 Task: Add Indigo Wild Sea Salt Zum Mist to the cart.
Action: Mouse moved to (277, 154)
Screenshot: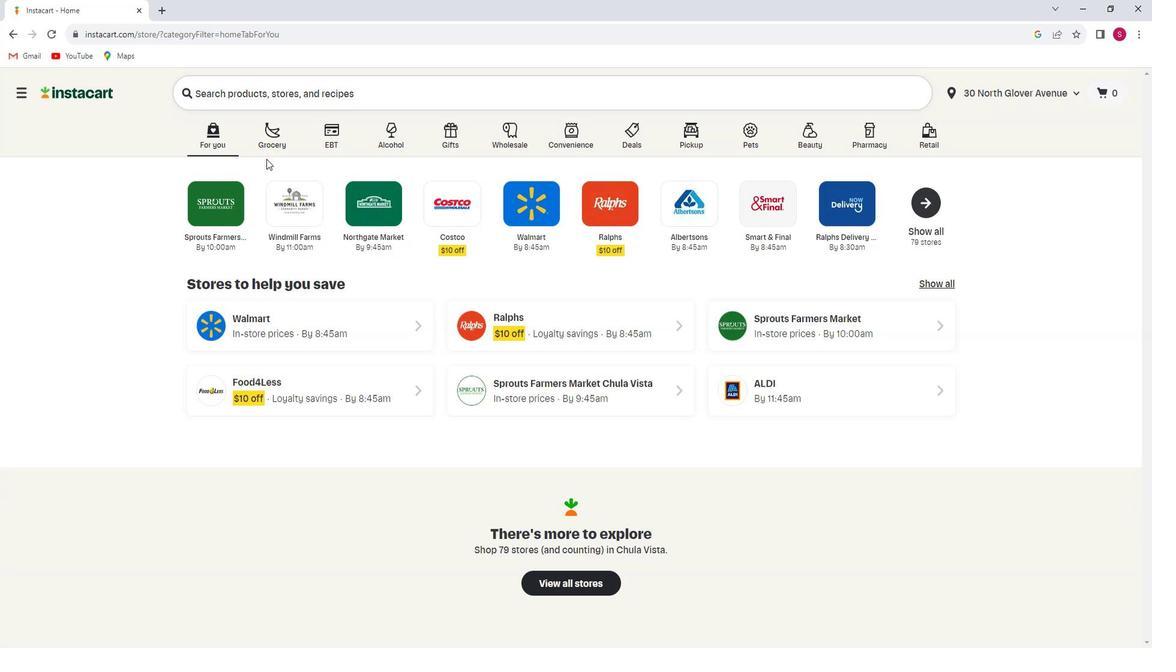 
Action: Mouse pressed left at (277, 154)
Screenshot: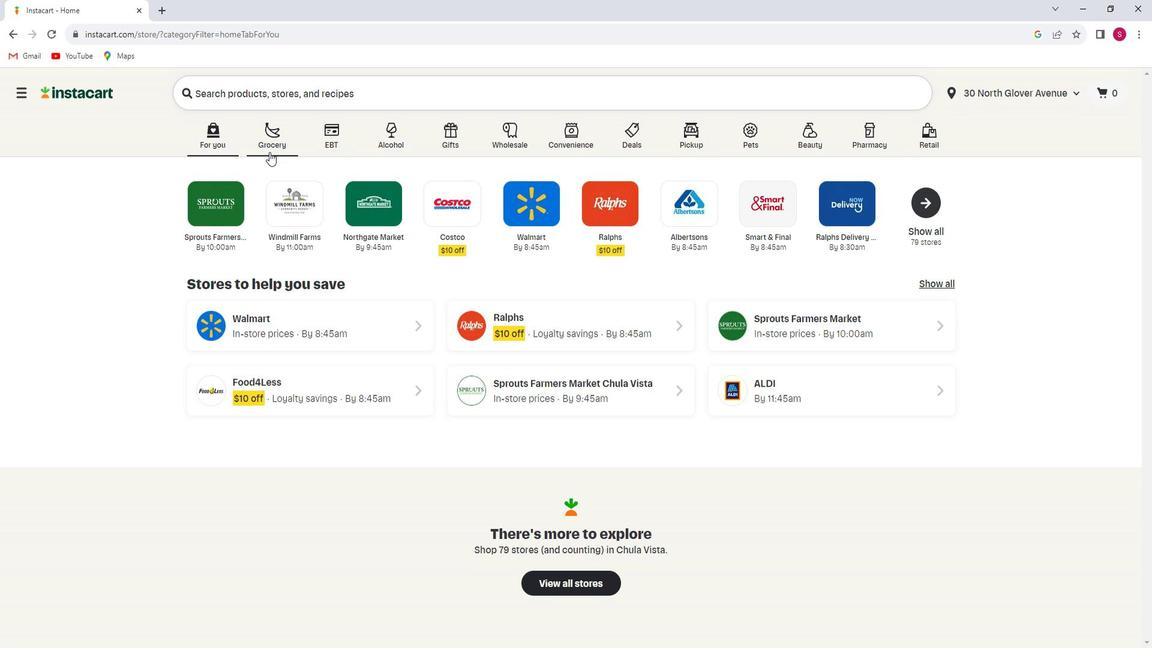 
Action: Mouse moved to (281, 349)
Screenshot: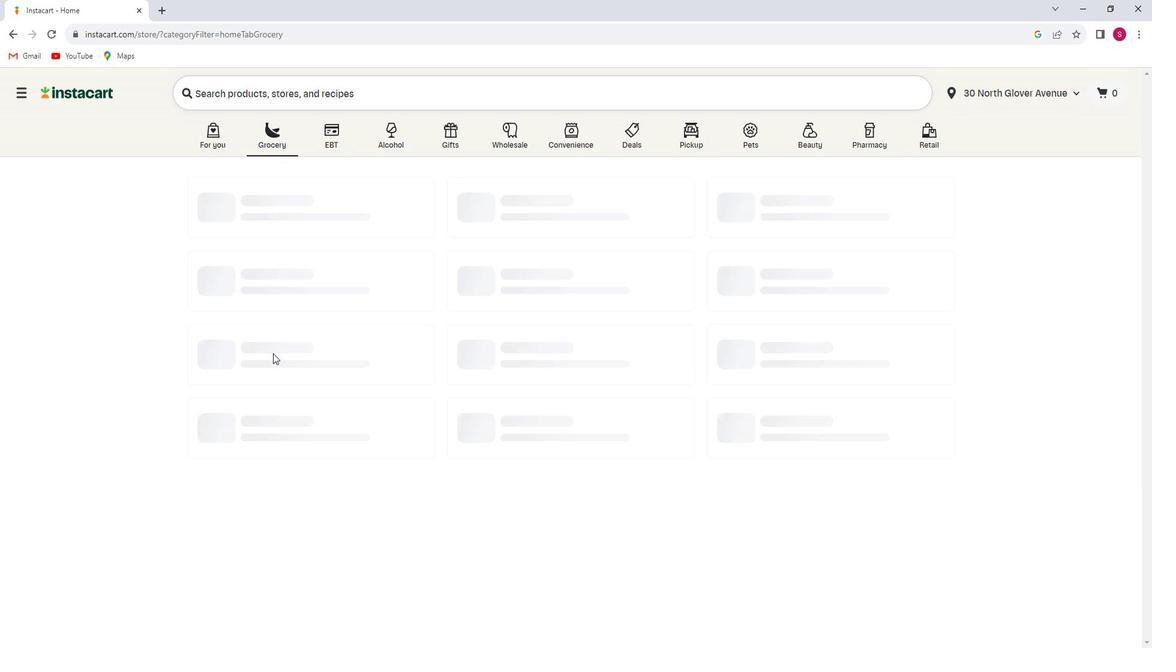 
Action: Mouse pressed left at (281, 349)
Screenshot: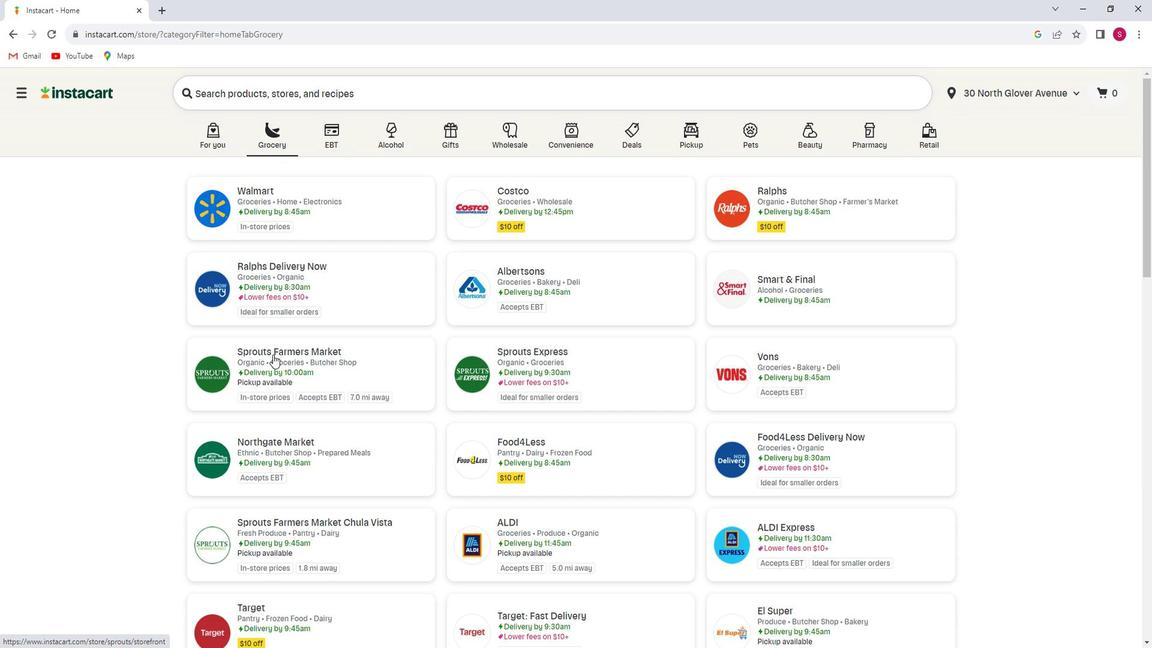 
Action: Mouse moved to (105, 402)
Screenshot: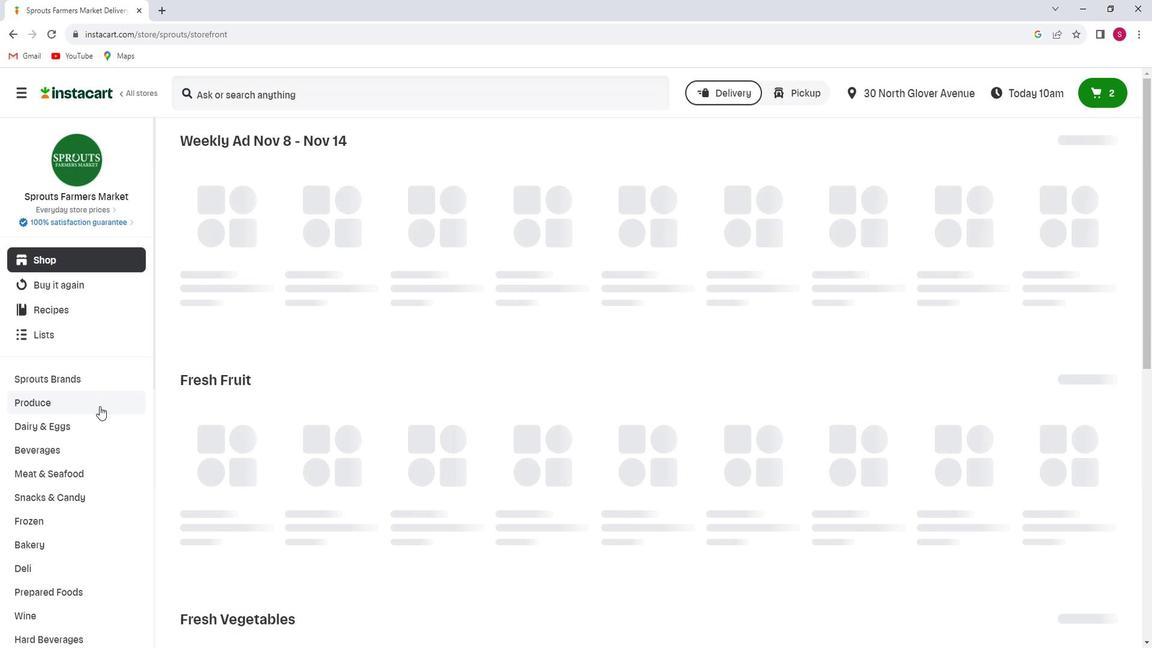 
Action: Mouse scrolled (105, 402) with delta (0, 0)
Screenshot: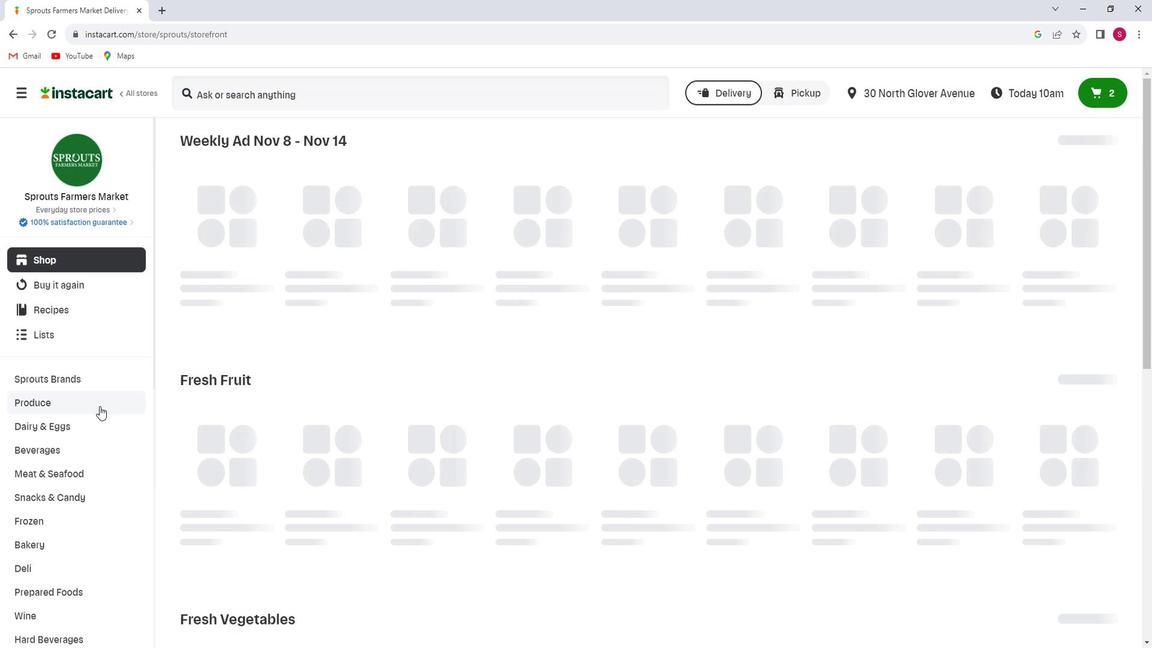 
Action: Mouse moved to (105, 403)
Screenshot: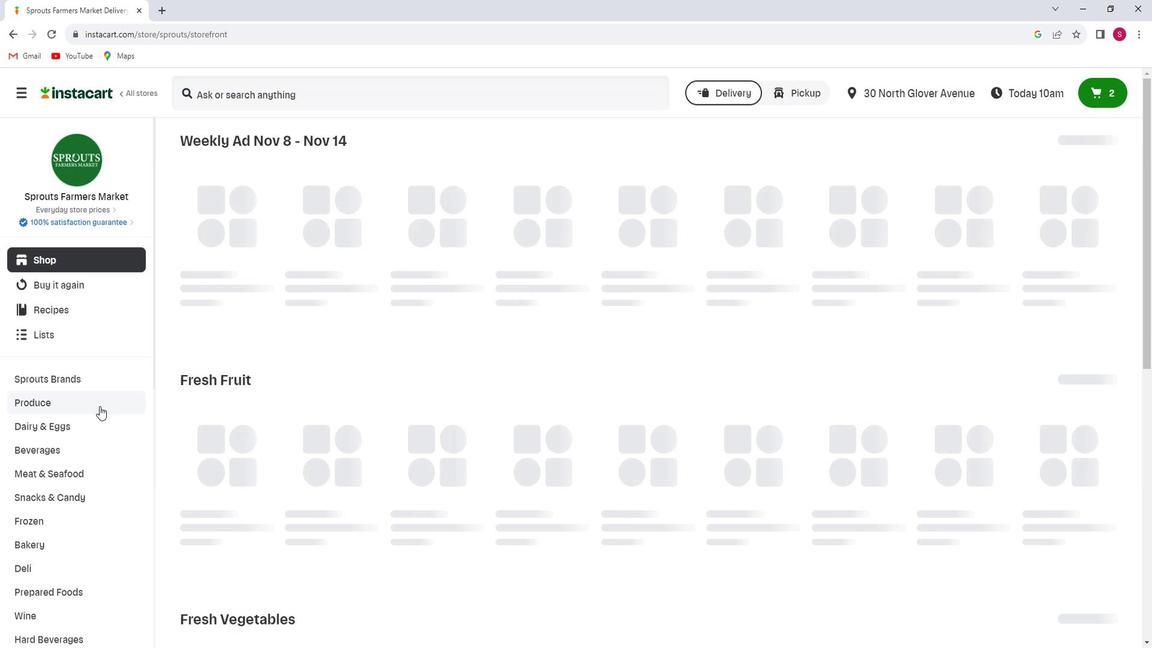 
Action: Mouse scrolled (105, 402) with delta (0, 0)
Screenshot: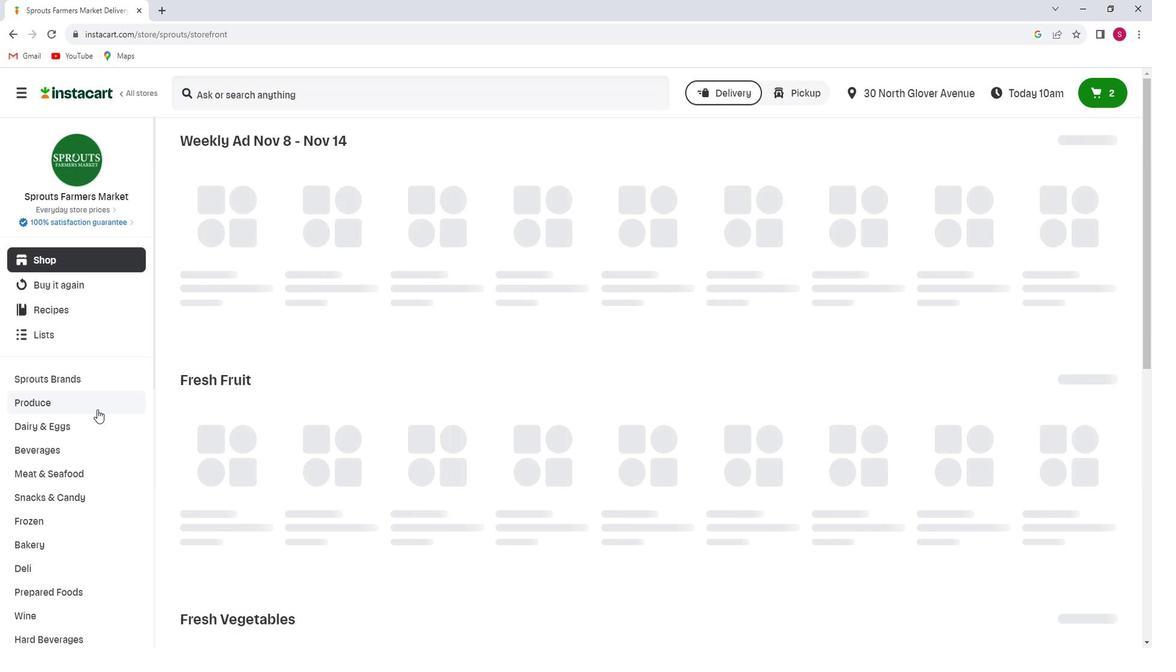 
Action: Mouse scrolled (105, 402) with delta (0, 0)
Screenshot: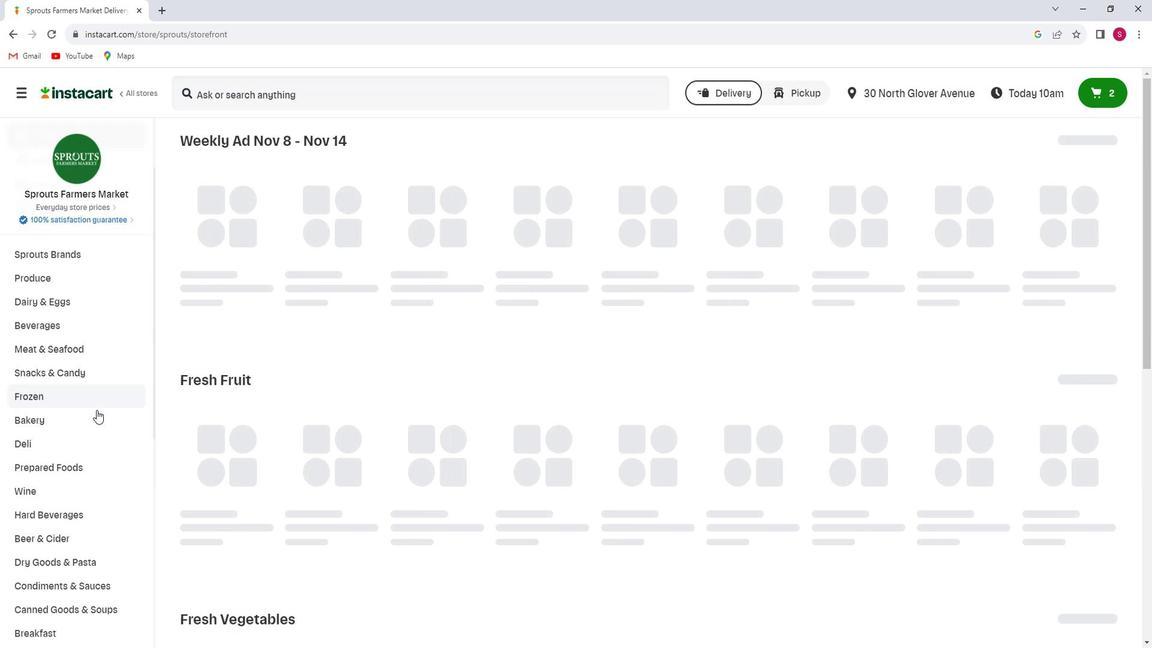
Action: Mouse moved to (99, 408)
Screenshot: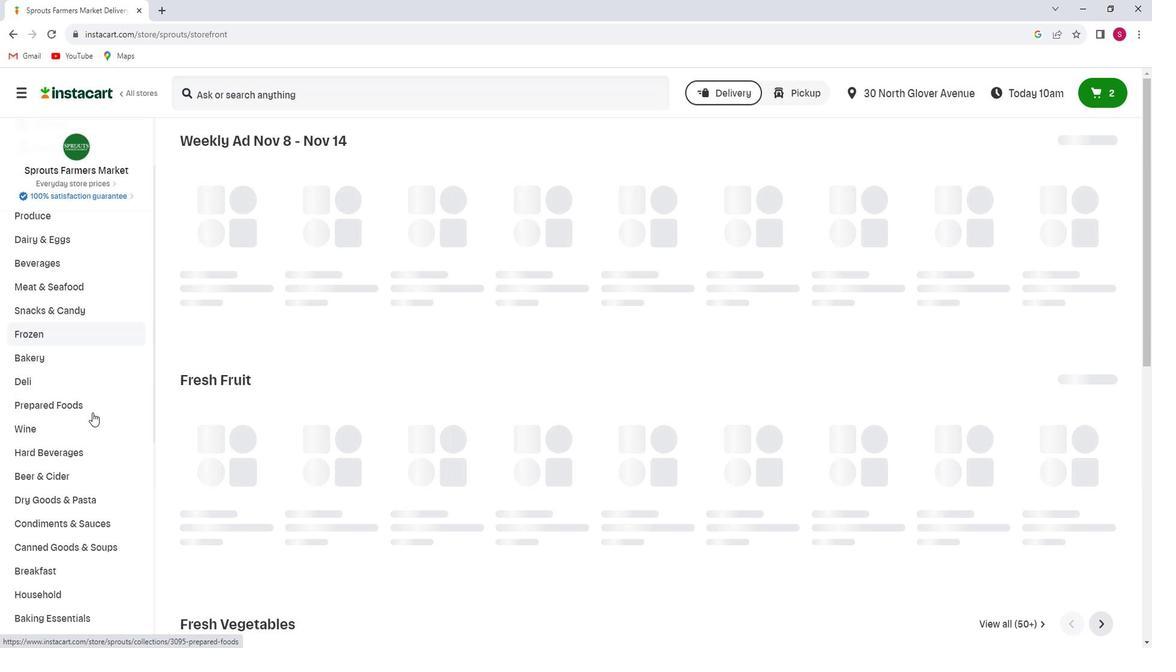 
Action: Mouse scrolled (99, 408) with delta (0, 0)
Screenshot: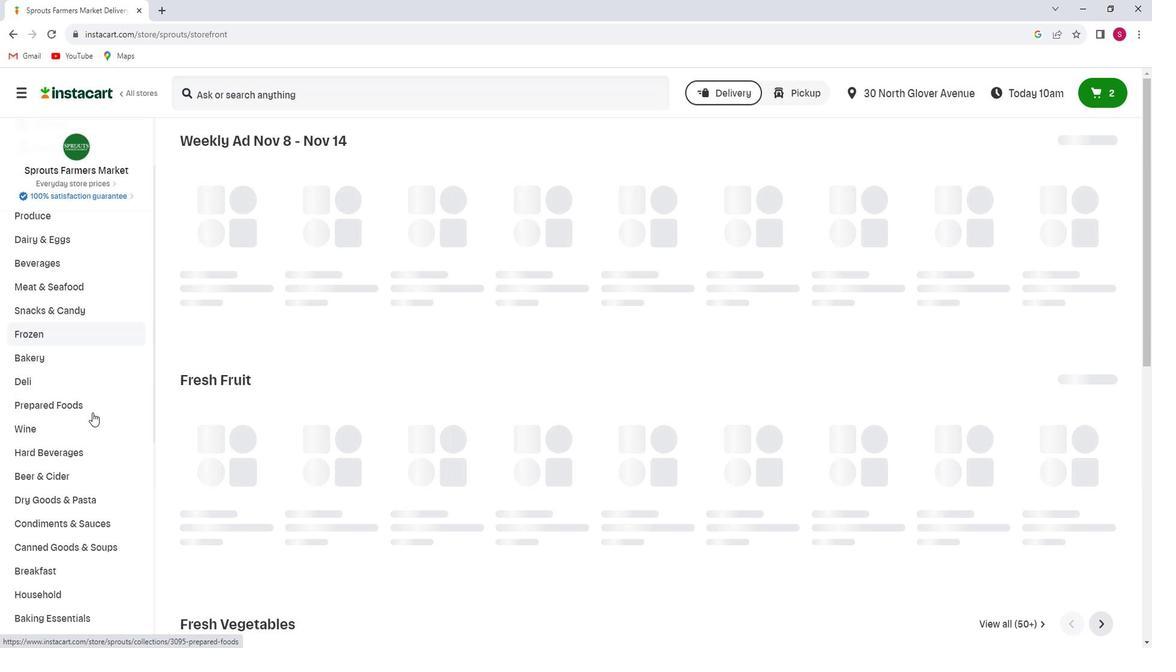 
Action: Mouse moved to (99, 409)
Screenshot: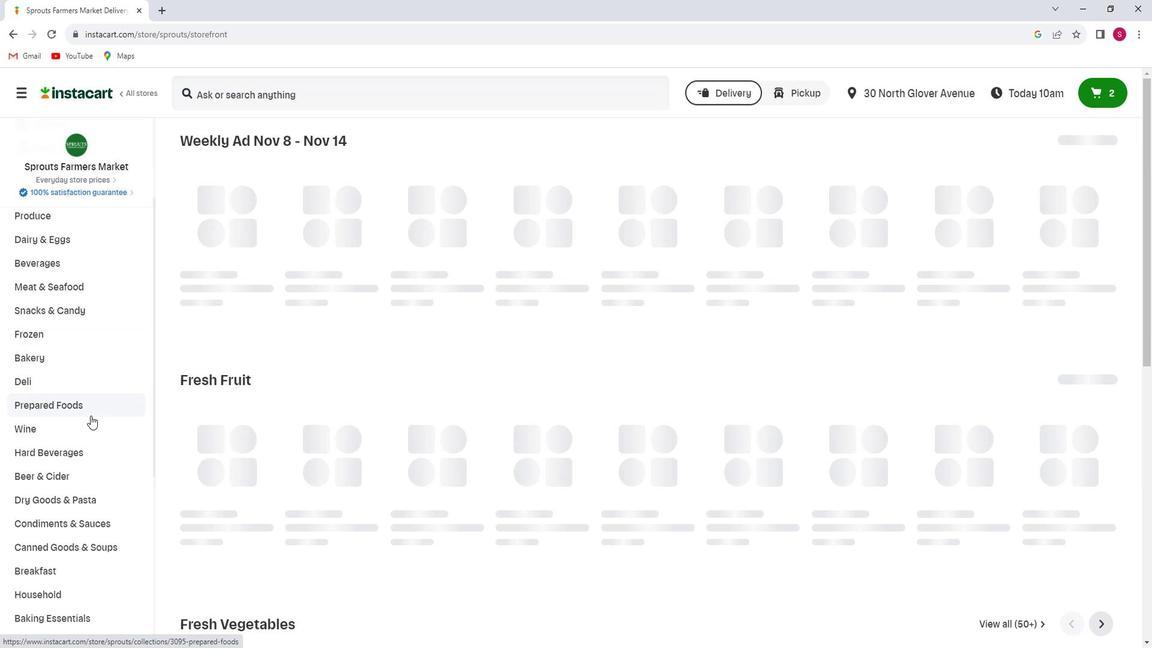 
Action: Mouse scrolled (99, 408) with delta (0, 0)
Screenshot: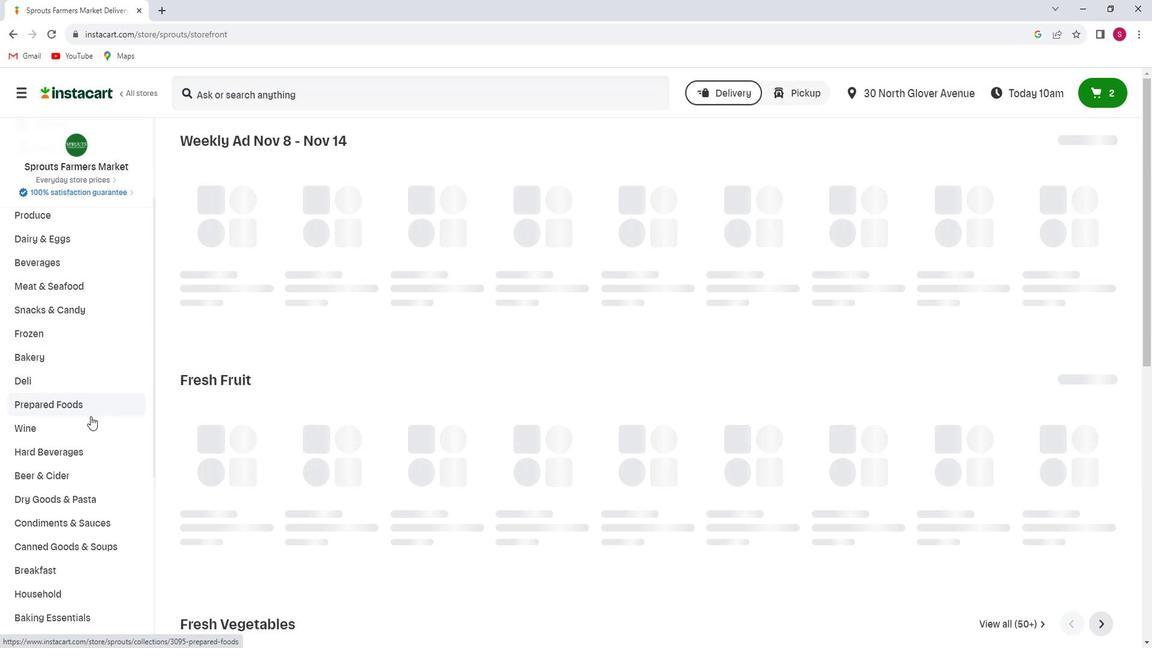 
Action: Mouse moved to (97, 409)
Screenshot: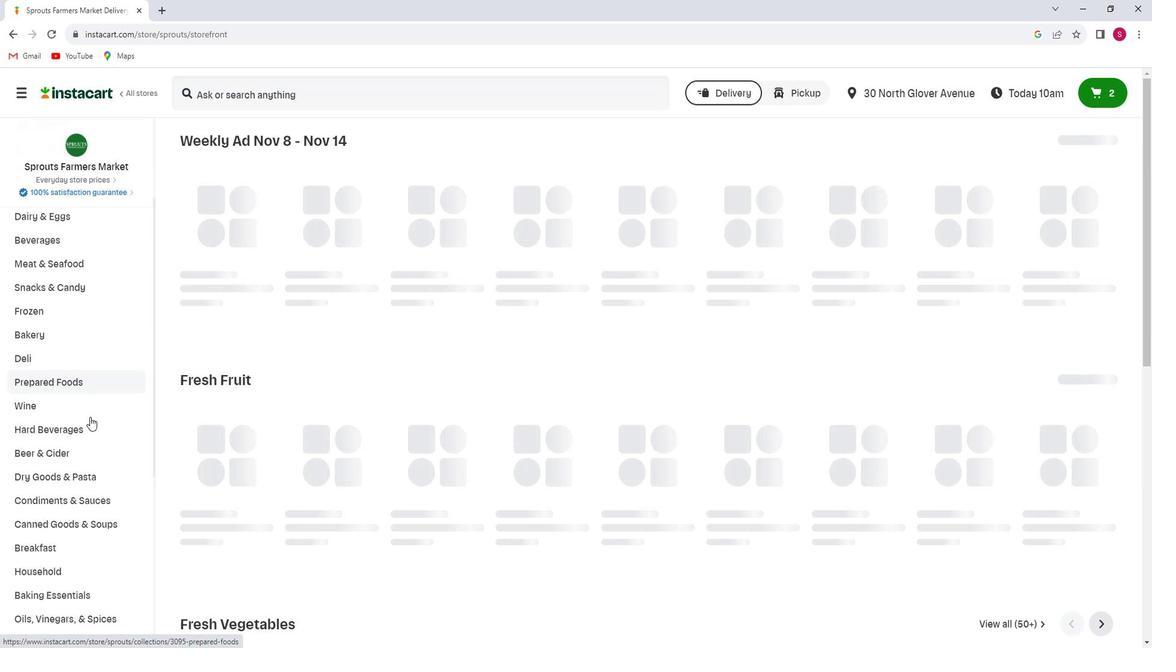 
Action: Mouse scrolled (97, 409) with delta (0, 0)
Screenshot: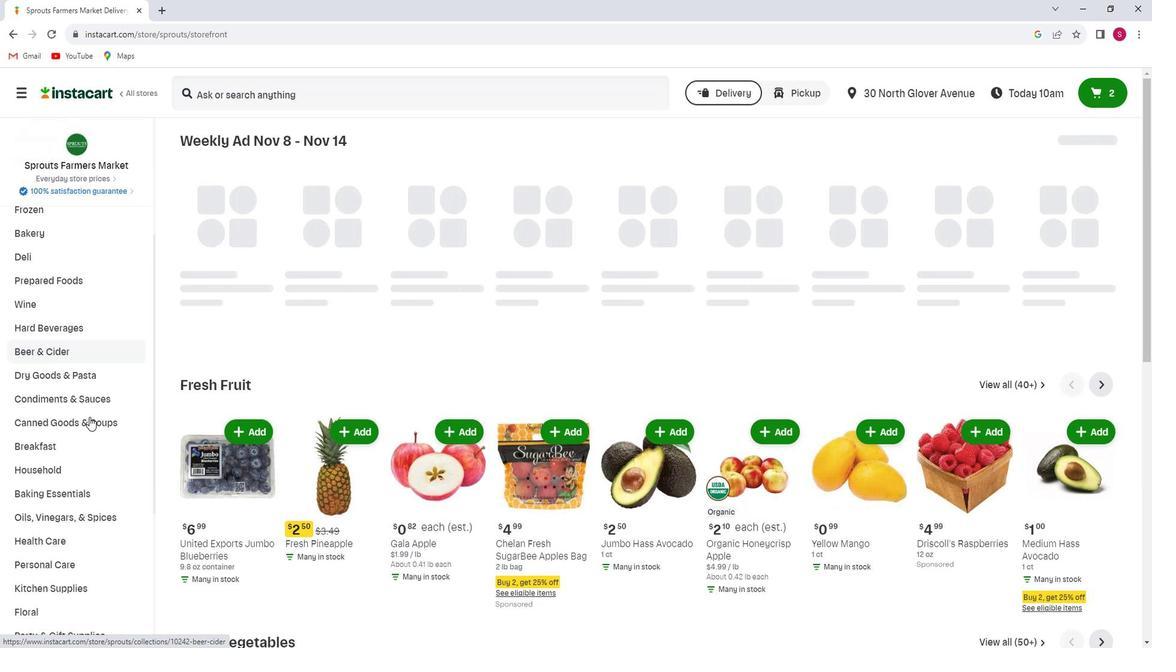 
Action: Mouse moved to (94, 411)
Screenshot: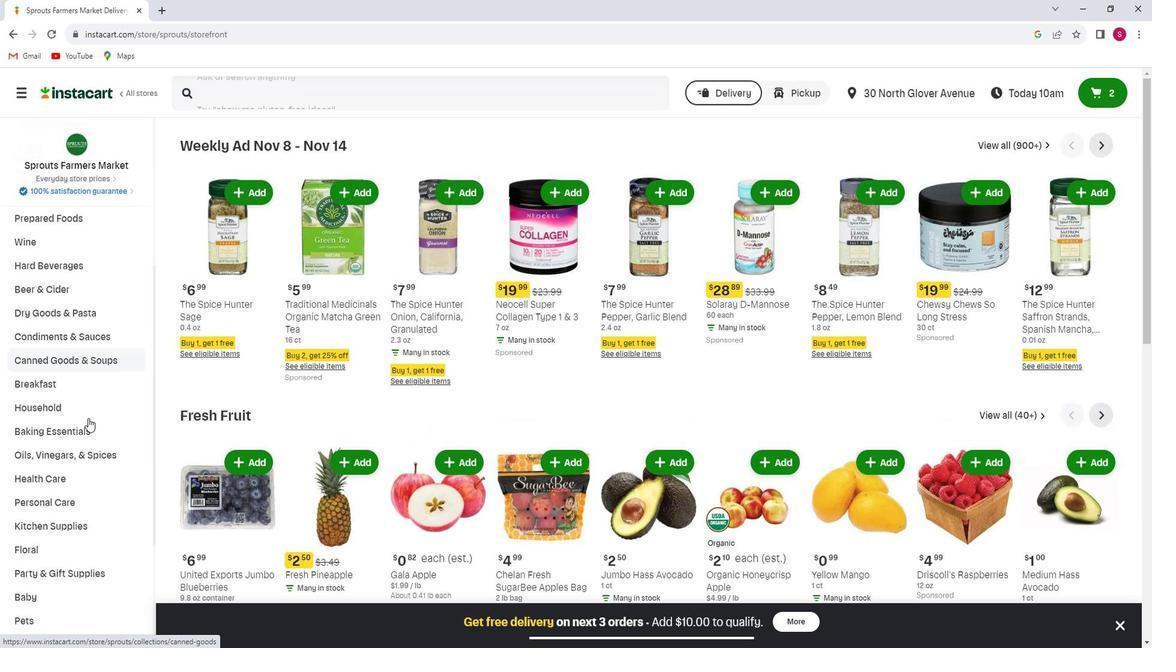 
Action: Mouse scrolled (94, 410) with delta (0, 0)
Screenshot: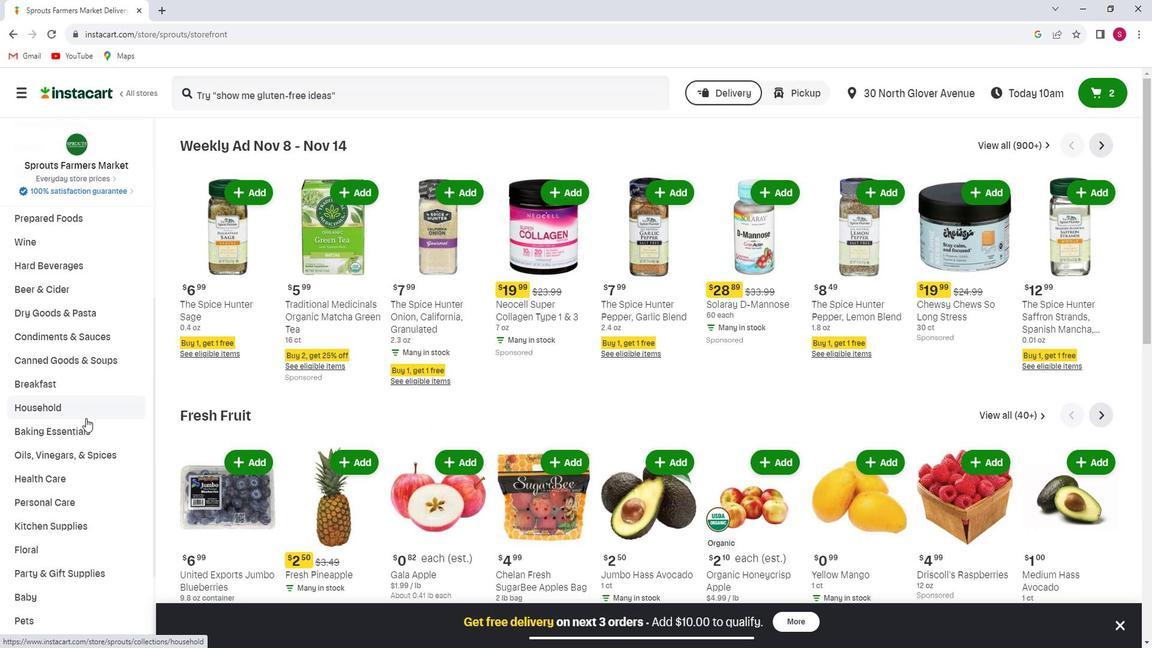 
Action: Mouse moved to (81, 434)
Screenshot: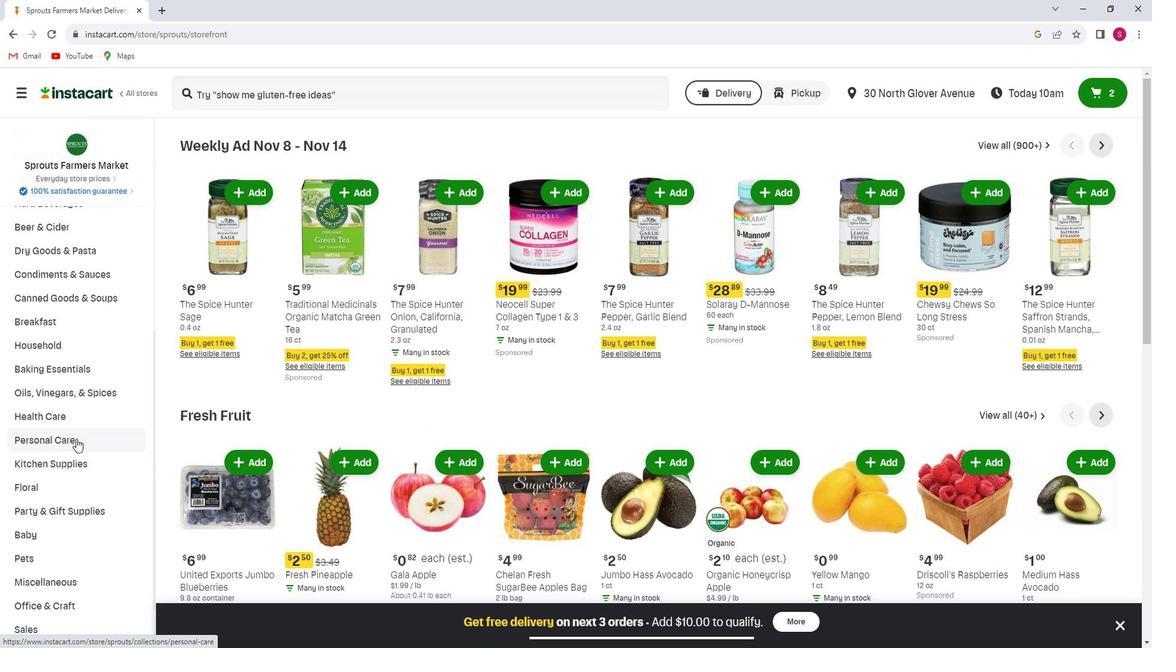 
Action: Mouse pressed left at (81, 434)
Screenshot: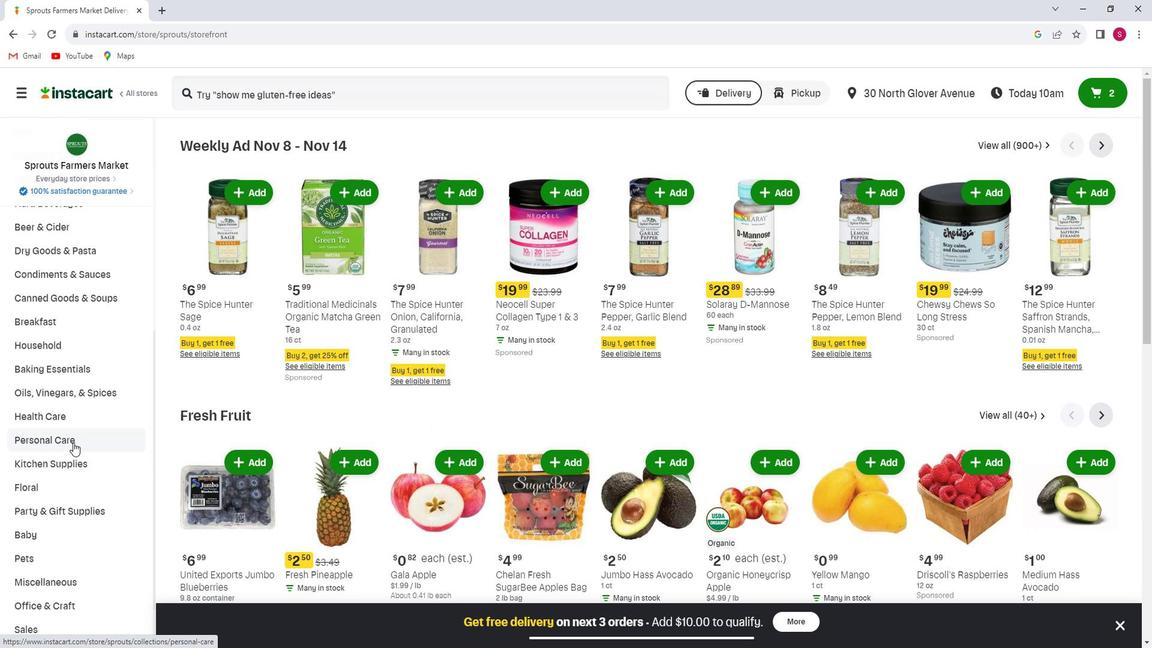 
Action: Mouse moved to (1049, 176)
Screenshot: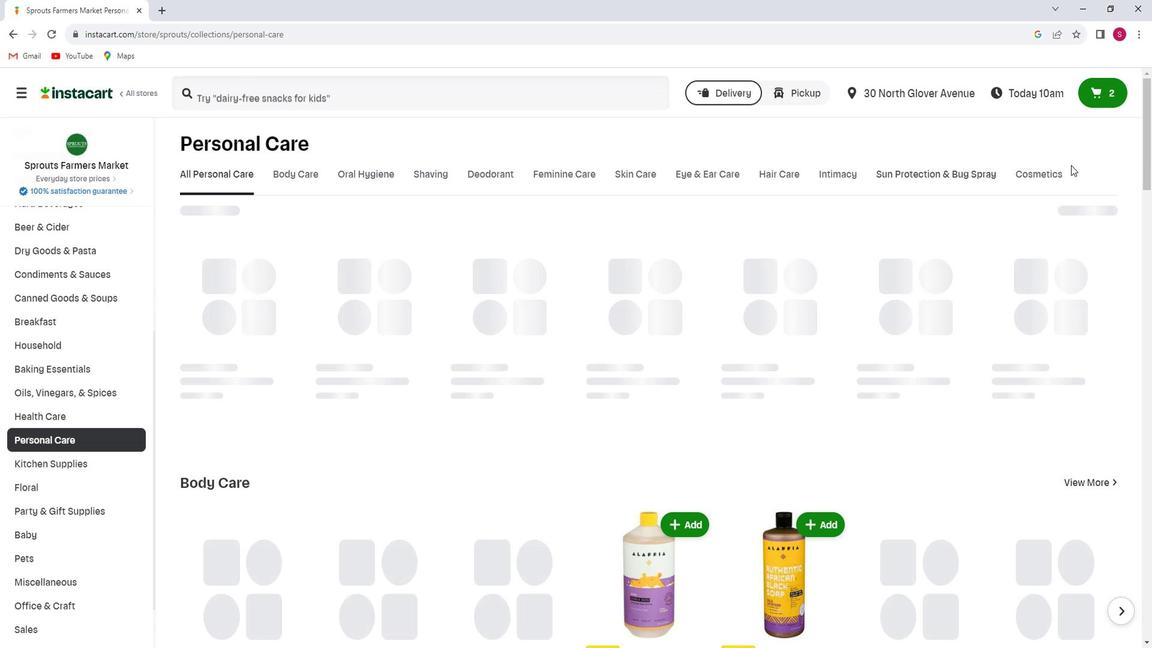 
Action: Mouse pressed left at (1049, 176)
Screenshot: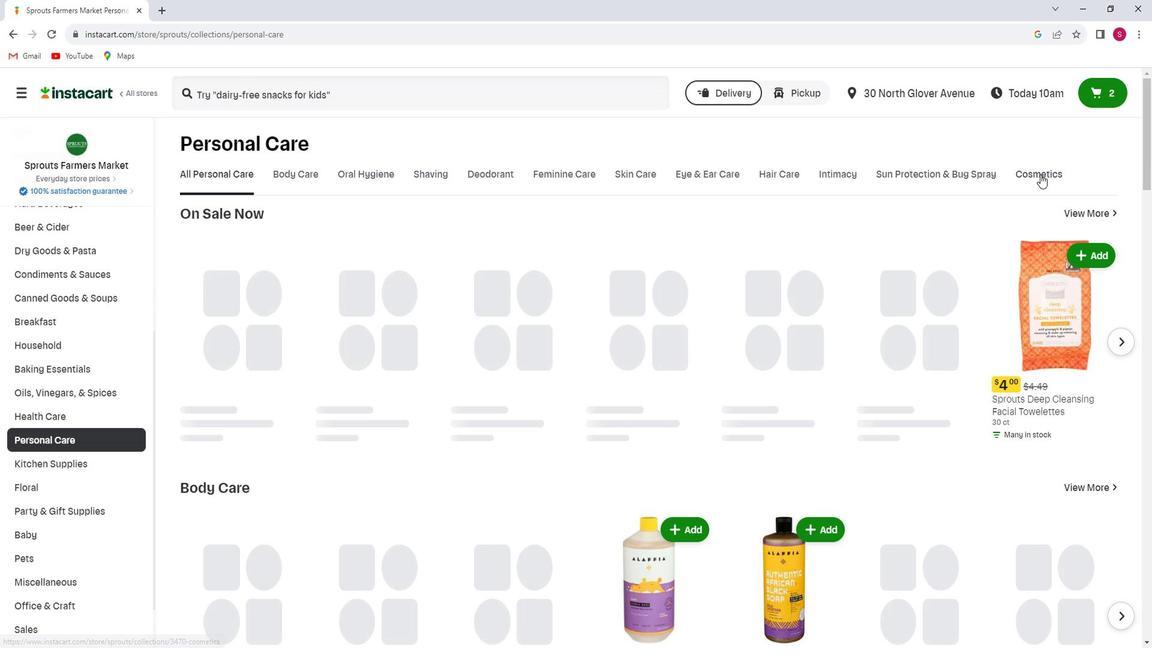 
Action: Mouse moved to (453, 237)
Screenshot: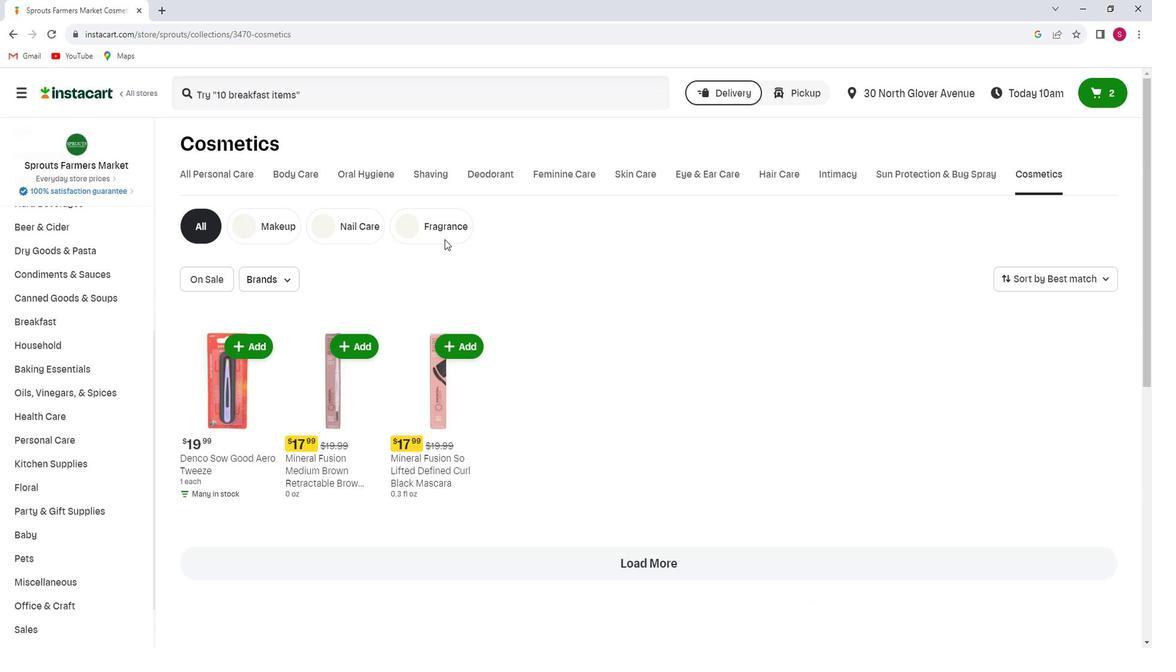 
Action: Mouse pressed left at (453, 237)
Screenshot: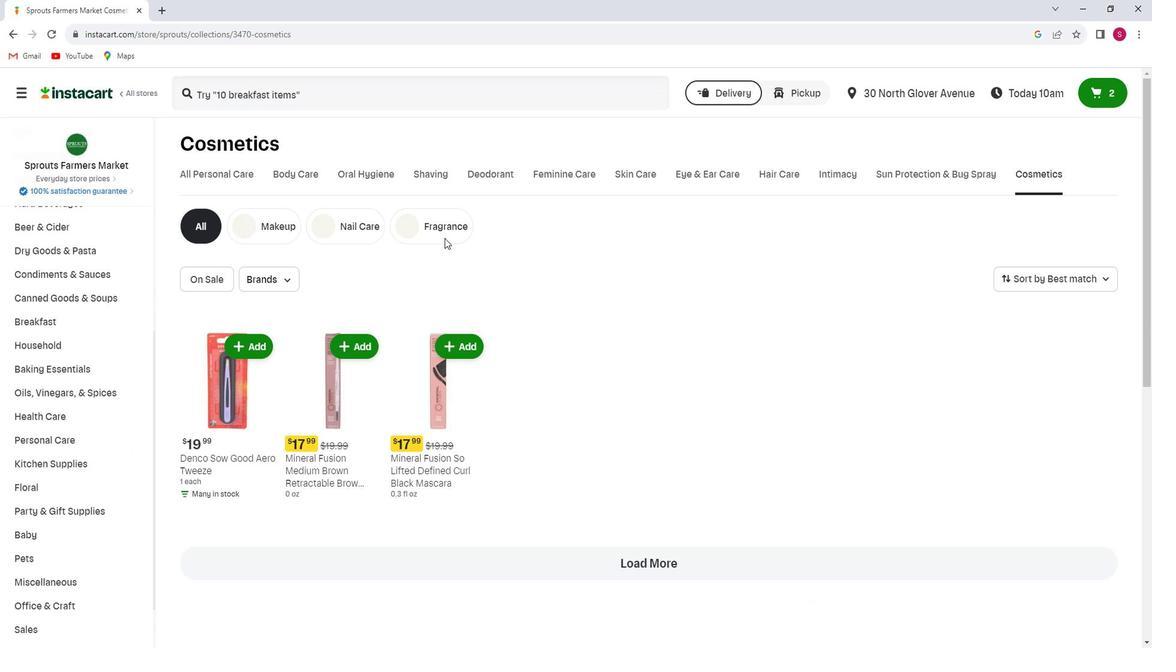 
Action: Mouse moved to (362, 106)
Screenshot: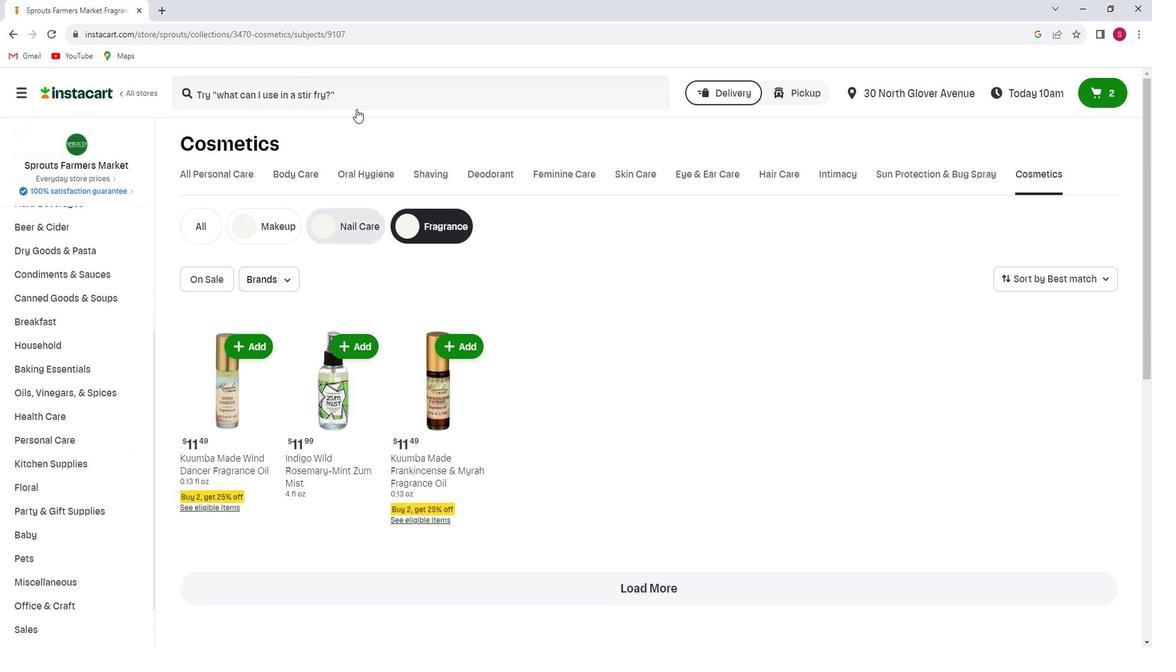 
Action: Mouse pressed left at (362, 106)
Screenshot: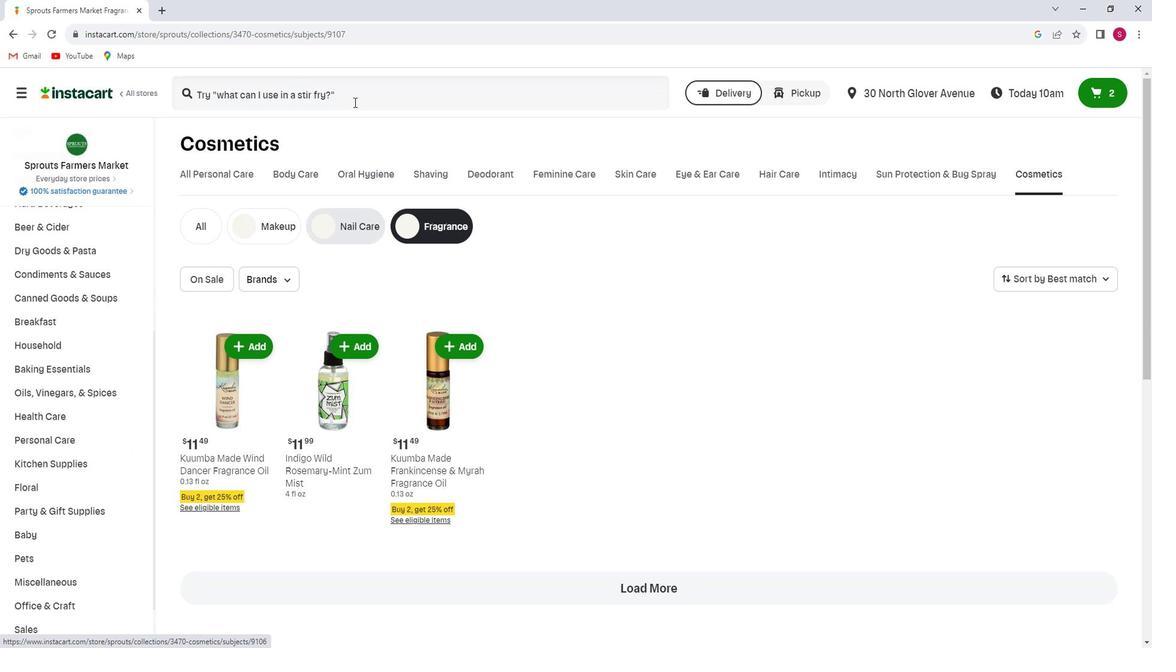 
Action: Key pressed <Key.shift>Indigo<Key.space><Key.shift>Wild<Key.space><Key.shift>Sea<Key.space><Key.shift>Salt<Key.space><Key.shift>Zum<Key.space><Key.shift>Mist<Key.enter>
Screenshot: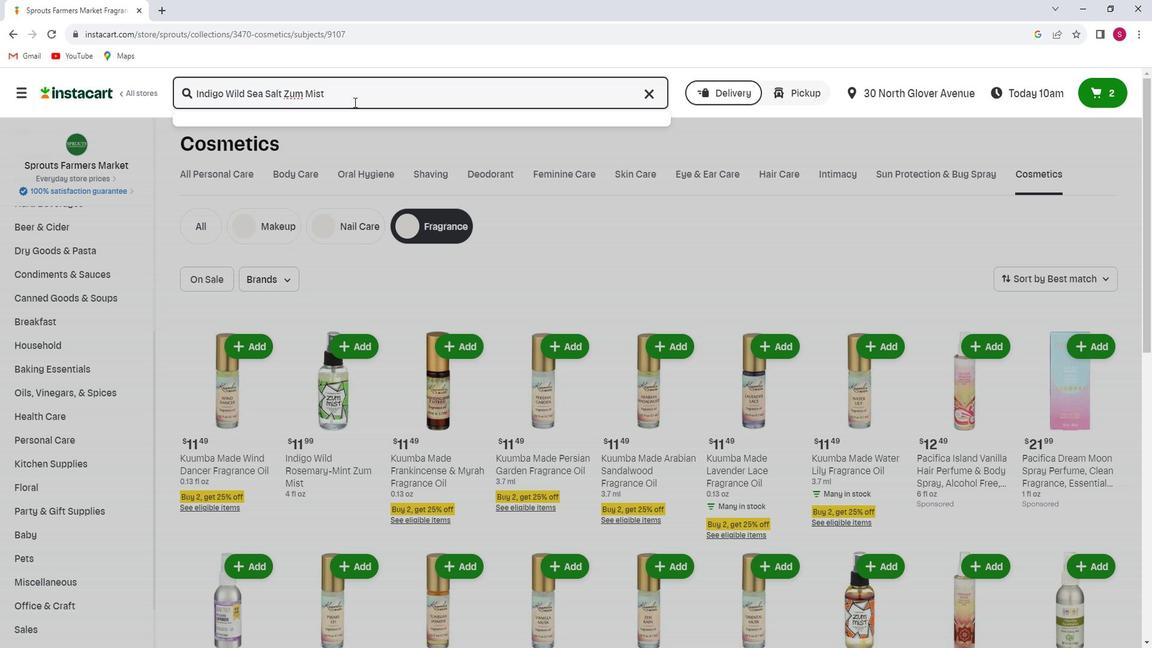 
Action: Mouse moved to (341, 202)
Screenshot: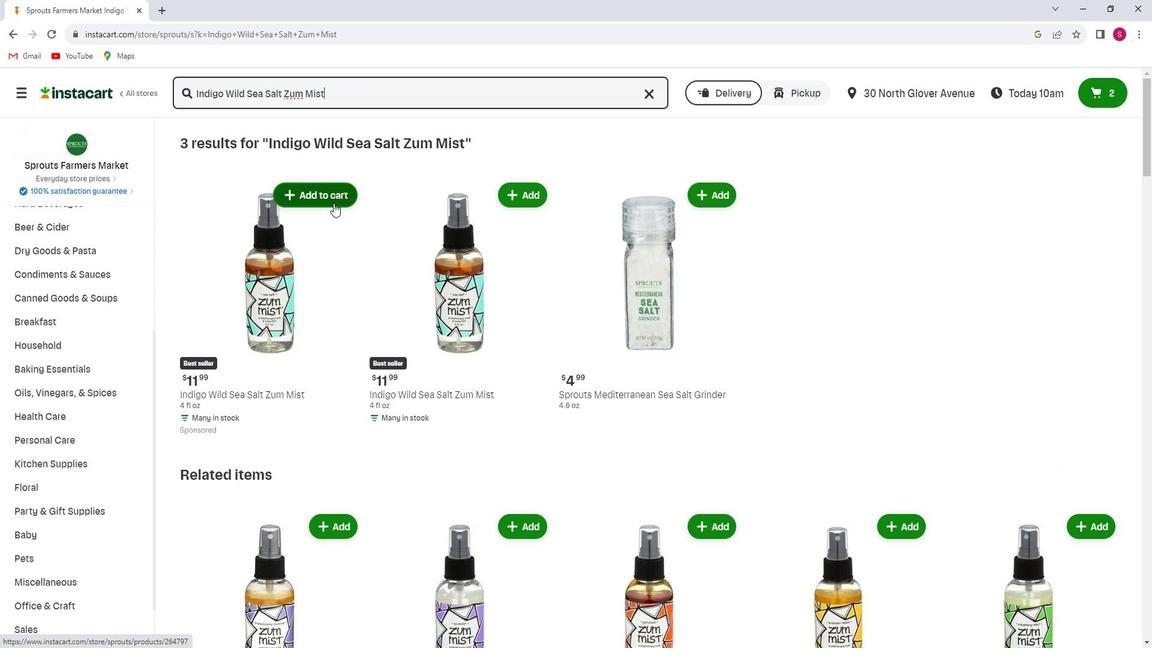
Action: Mouse pressed left at (341, 202)
Screenshot: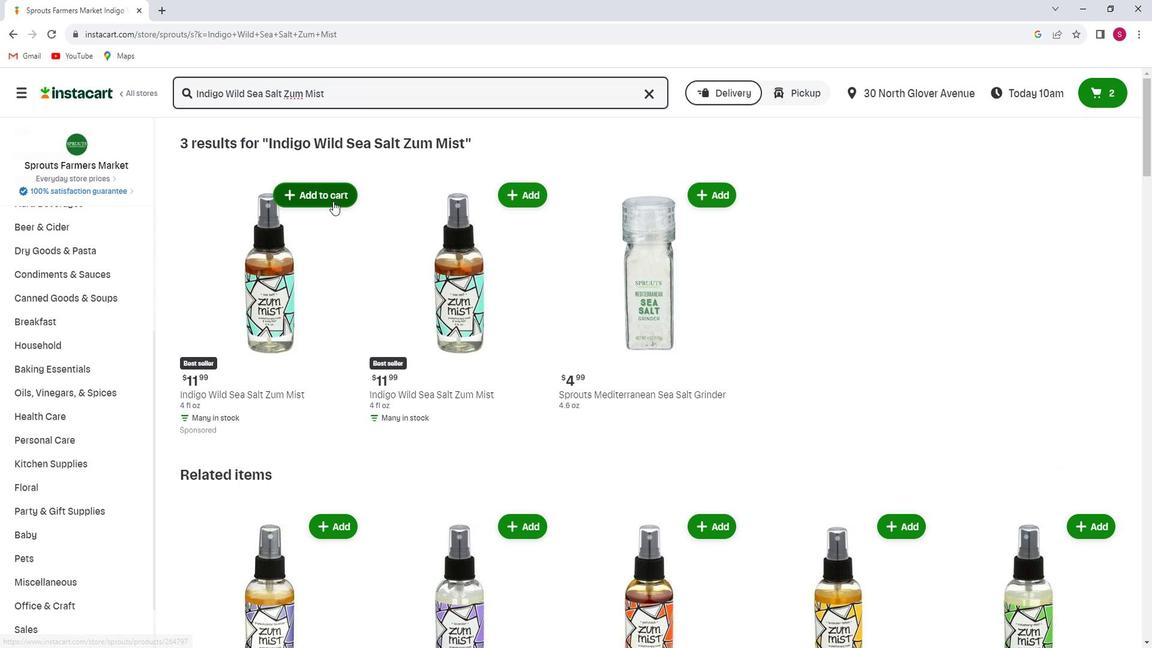 
Action: Mouse moved to (348, 246)
Screenshot: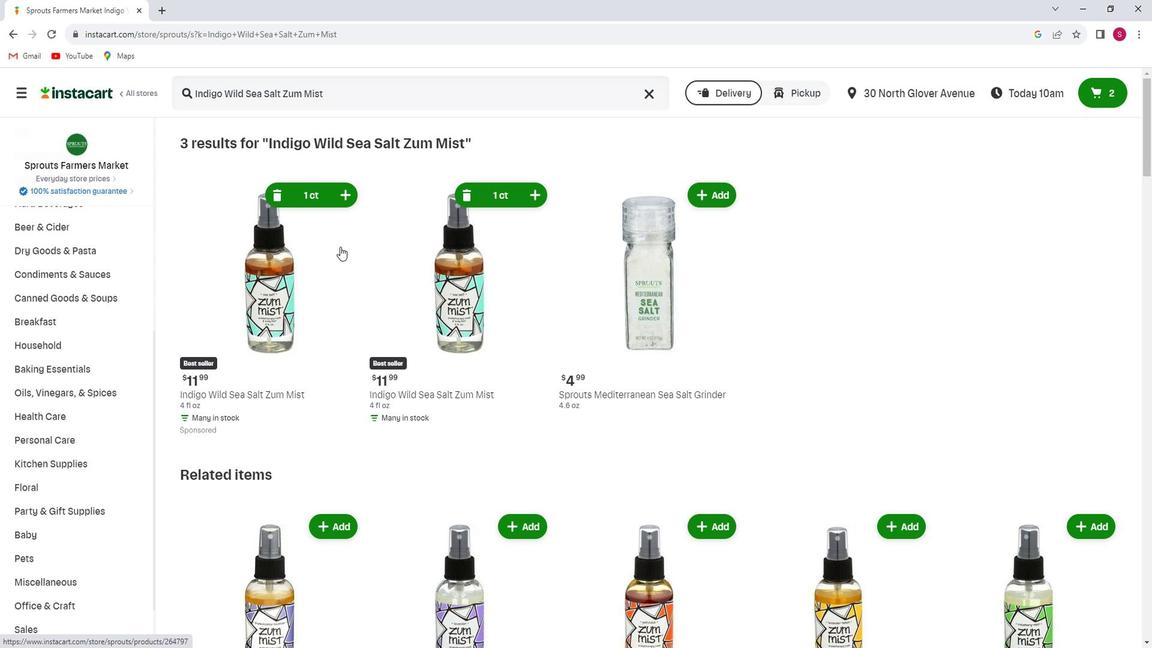 
